 Task: Create a task  Upgrade and migrate company data analytics to a cloud-based solution , assign it to team member softage.1@softage.net in the project AlphaFlow and update the status of the task to  At Risk , set the priority of the task to Medium
Action: Mouse moved to (59, 42)
Screenshot: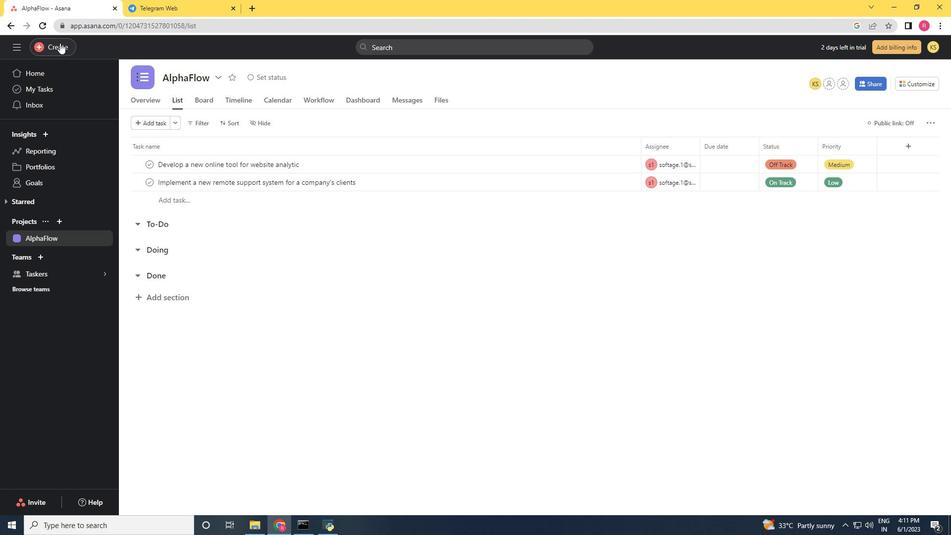 
Action: Mouse pressed left at (59, 42)
Screenshot: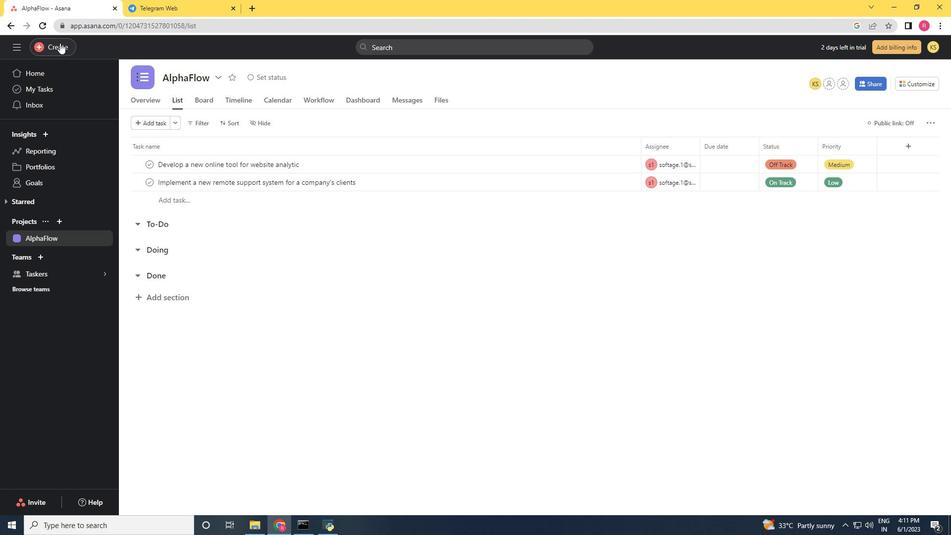 
Action: Mouse moved to (114, 45)
Screenshot: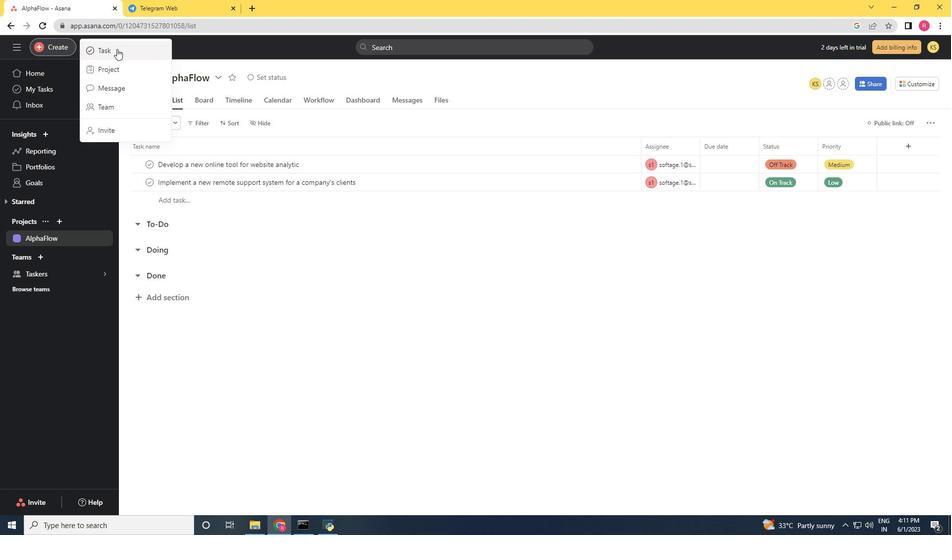
Action: Mouse pressed left at (114, 45)
Screenshot: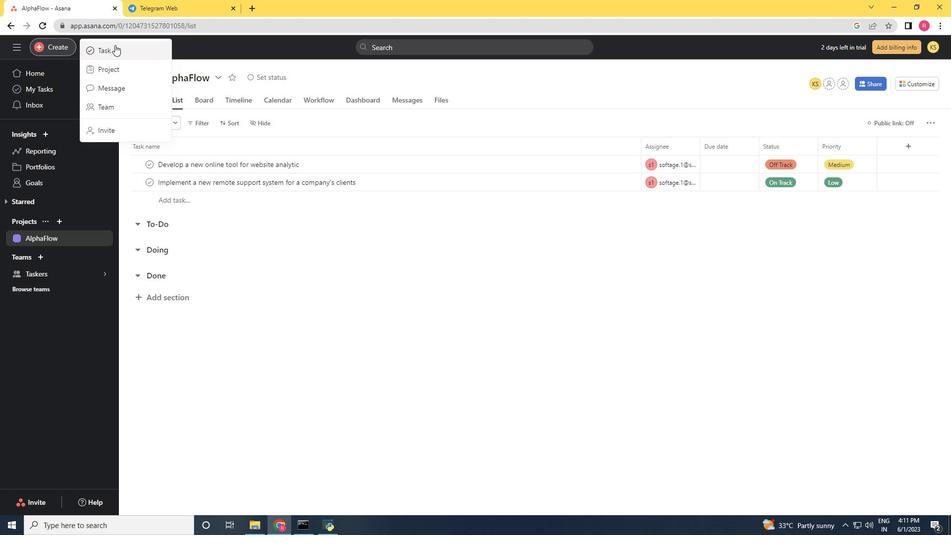 
Action: Mouse moved to (134, 87)
Screenshot: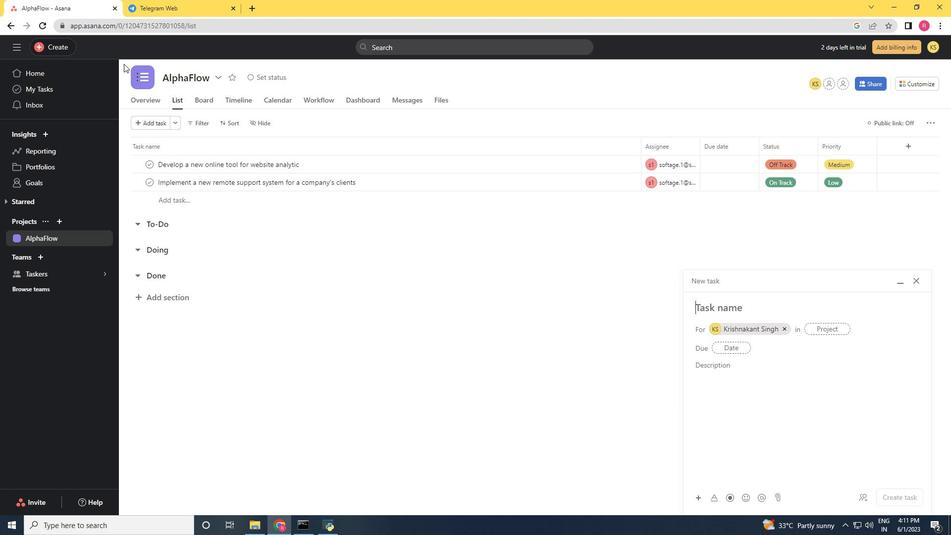
Action: Key pressed <Key.shift><Key.shift>Upgrade<Key.space>and<Key.space><Key.shift>Migrate<Key.space>and<Key.space>company<Key.space>data<Key.space>analytics<Key.space>to<Key.backspace><Key.backspace><Key.backspace><Key.space>to<Key.space>a<Key.space>cloud<Key.space><Key.backspace>-based<Key.space>solution<Key.space>
Screenshot: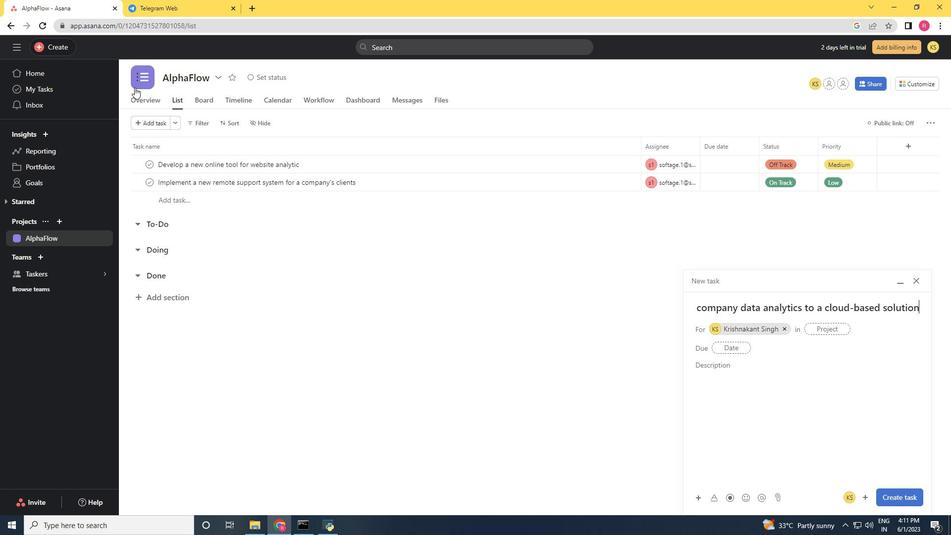 
Action: Mouse moved to (781, 330)
Screenshot: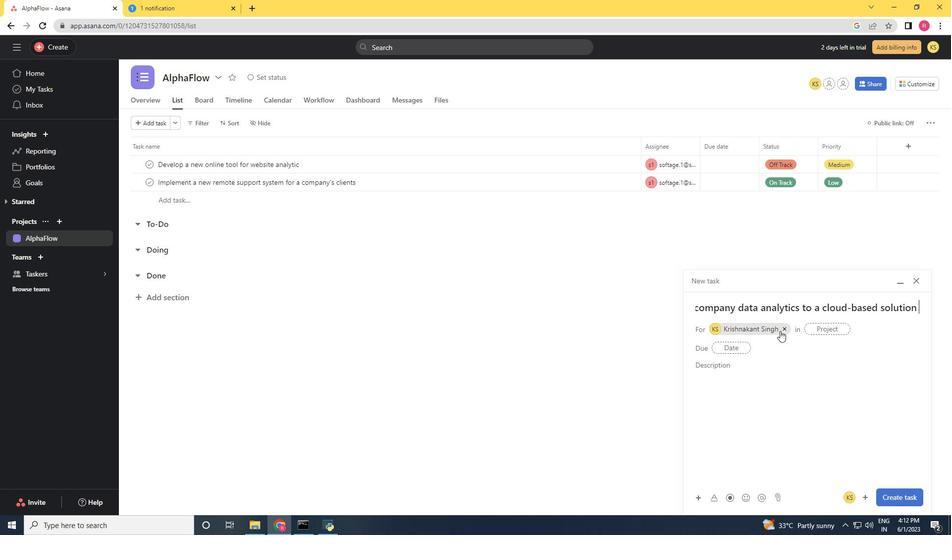
Action: Mouse pressed left at (781, 330)
Screenshot: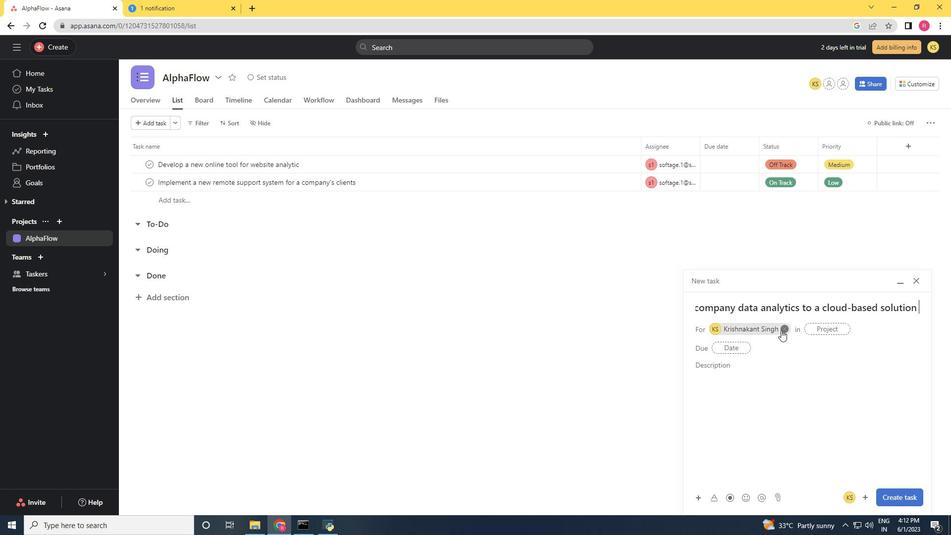 
Action: Mouse moved to (735, 328)
Screenshot: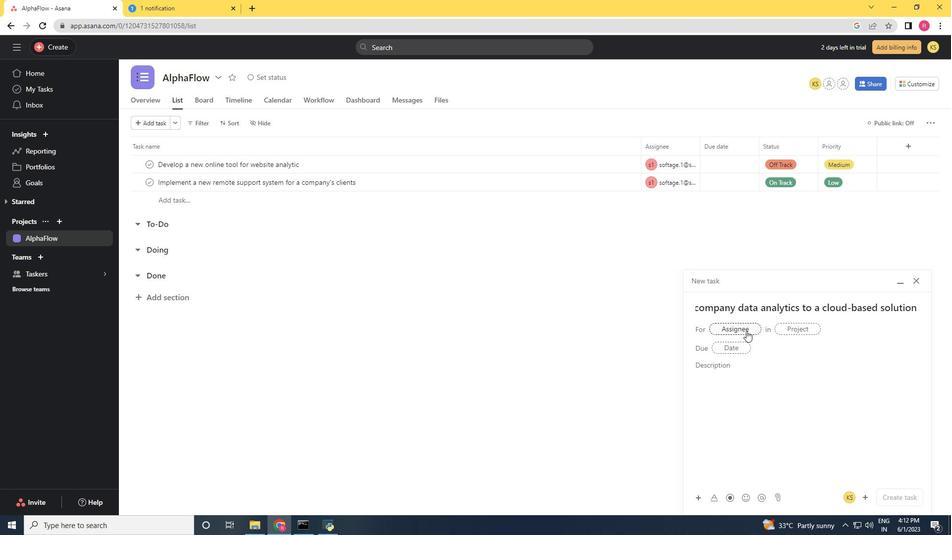 
Action: Mouse pressed left at (735, 328)
Screenshot: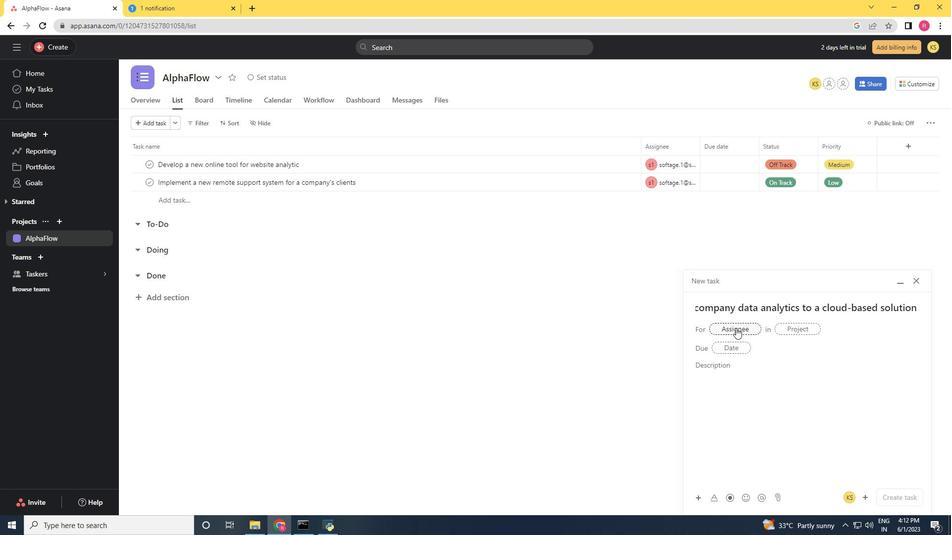 
Action: Mouse moved to (667, 364)
Screenshot: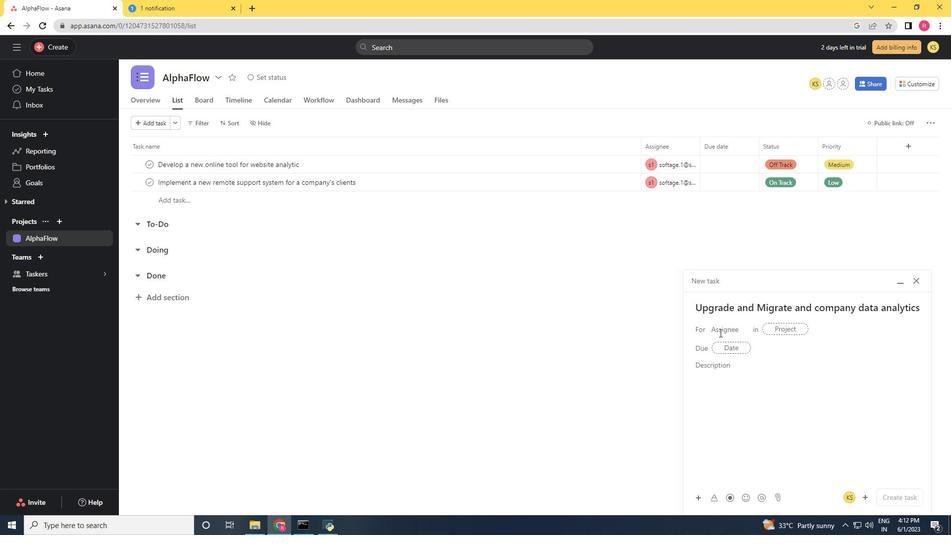 
Action: Key pressed softage.1<Key.shift>@softage.net
Screenshot: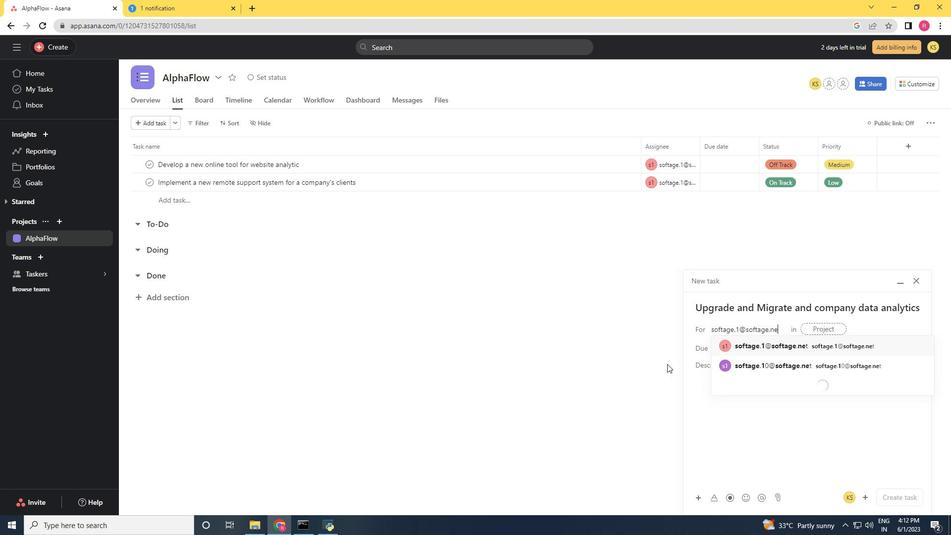 
Action: Mouse moved to (748, 349)
Screenshot: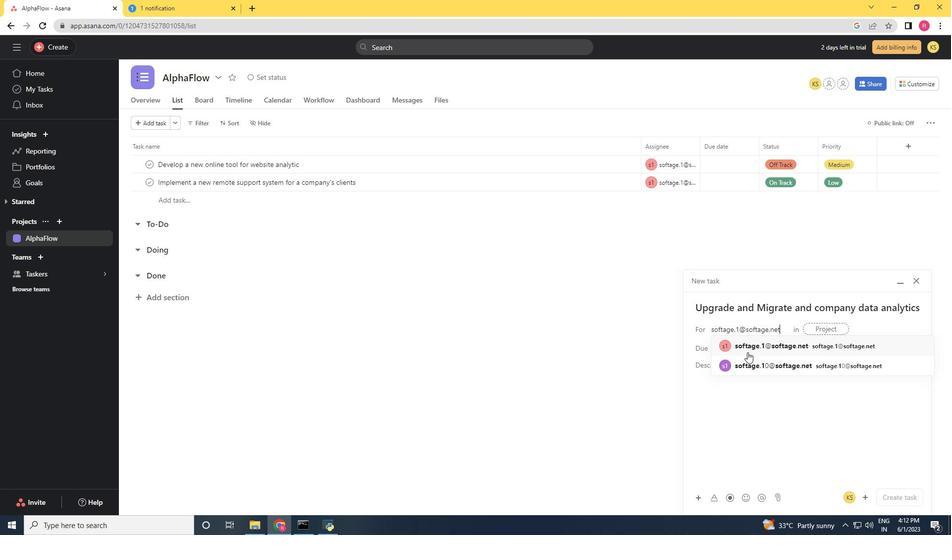 
Action: Mouse pressed left at (748, 349)
Screenshot: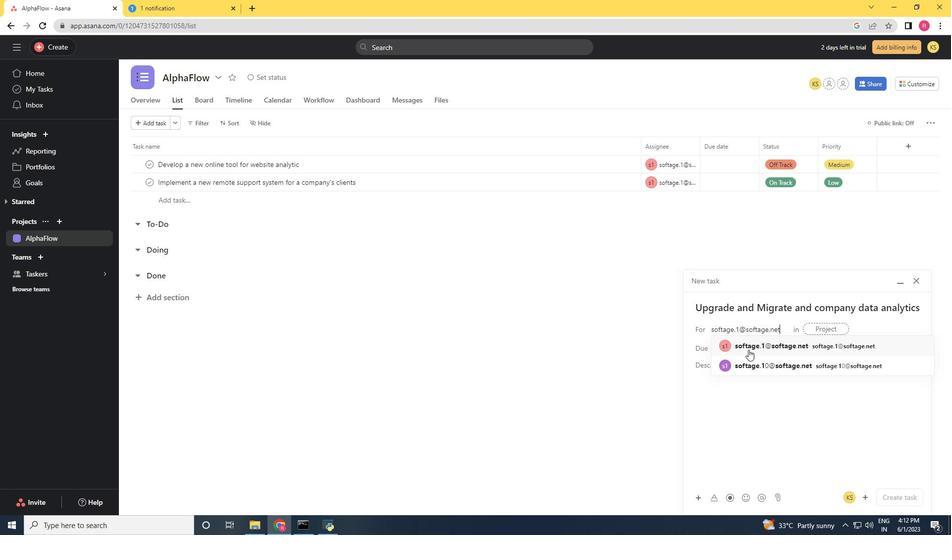 
Action: Mouse moved to (645, 363)
Screenshot: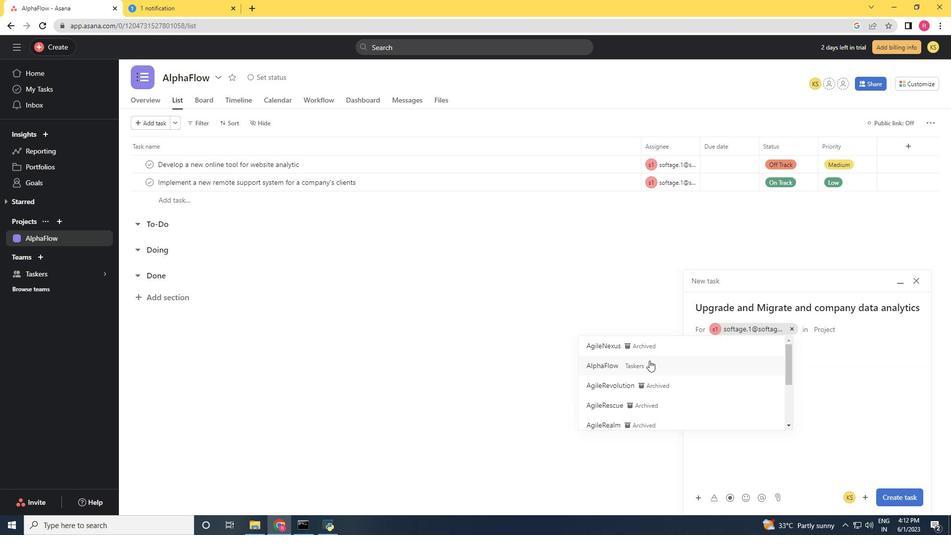 
Action: Mouse pressed left at (645, 363)
Screenshot: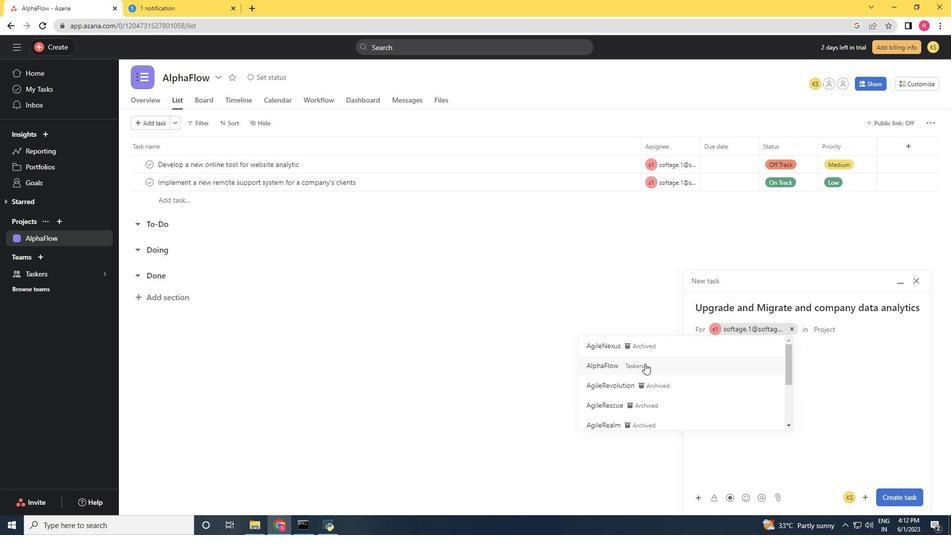 
Action: Mouse moved to (739, 370)
Screenshot: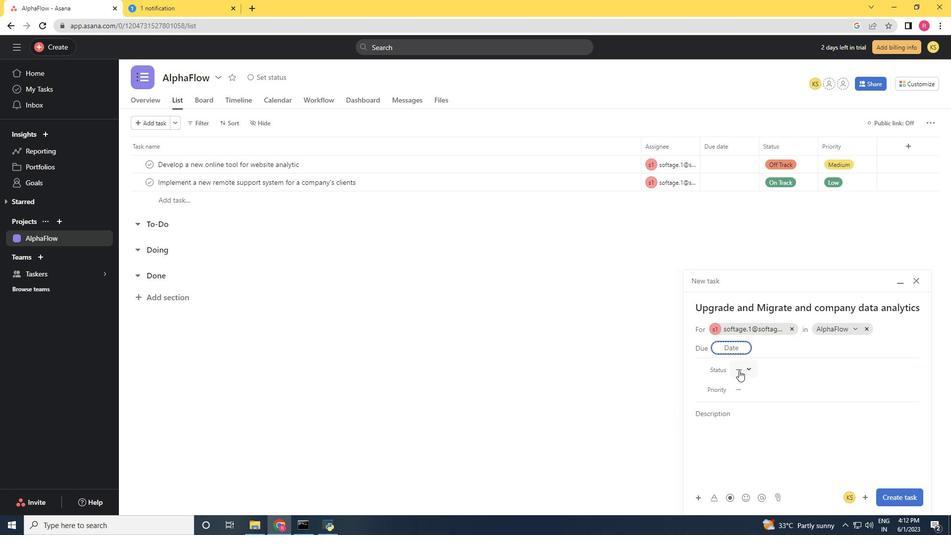 
Action: Mouse pressed left at (739, 370)
Screenshot: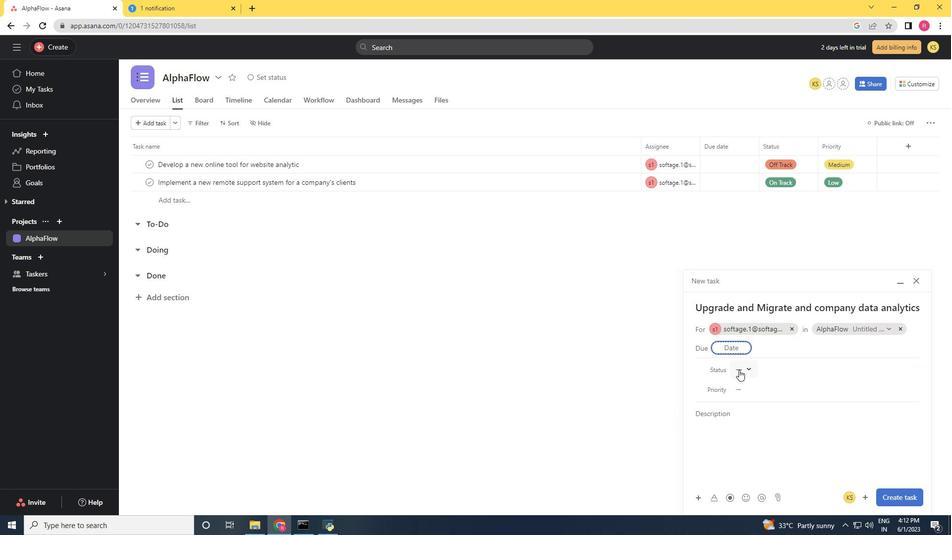 
Action: Mouse moved to (770, 432)
Screenshot: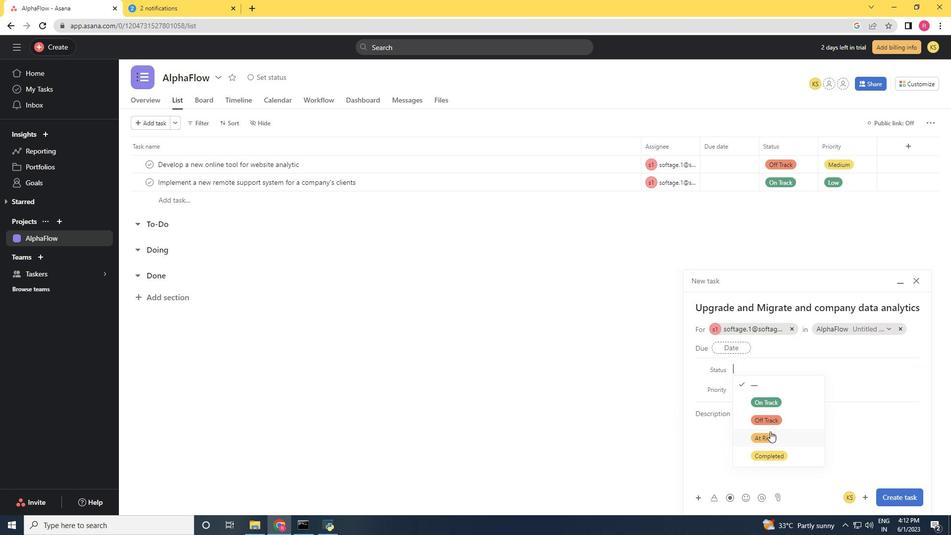 
Action: Mouse pressed left at (770, 432)
Screenshot: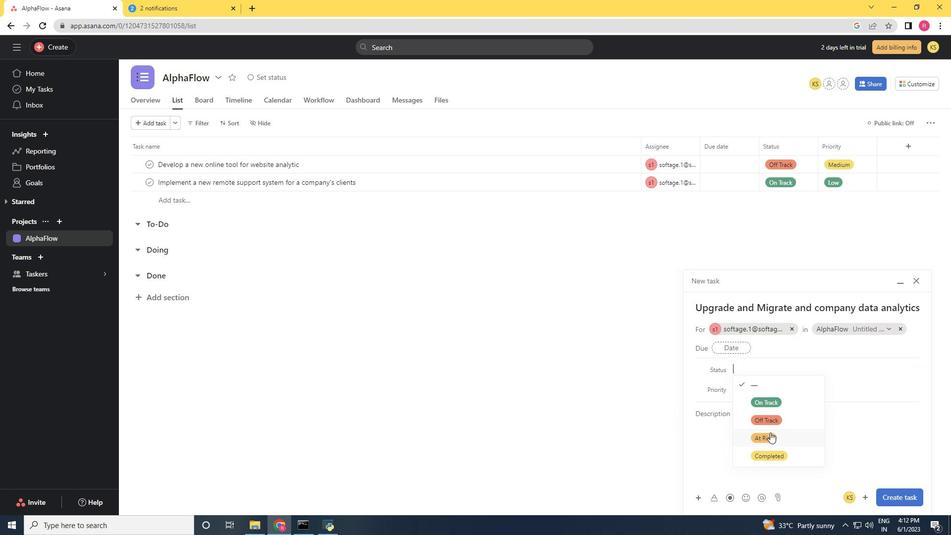 
Action: Mouse moved to (754, 385)
Screenshot: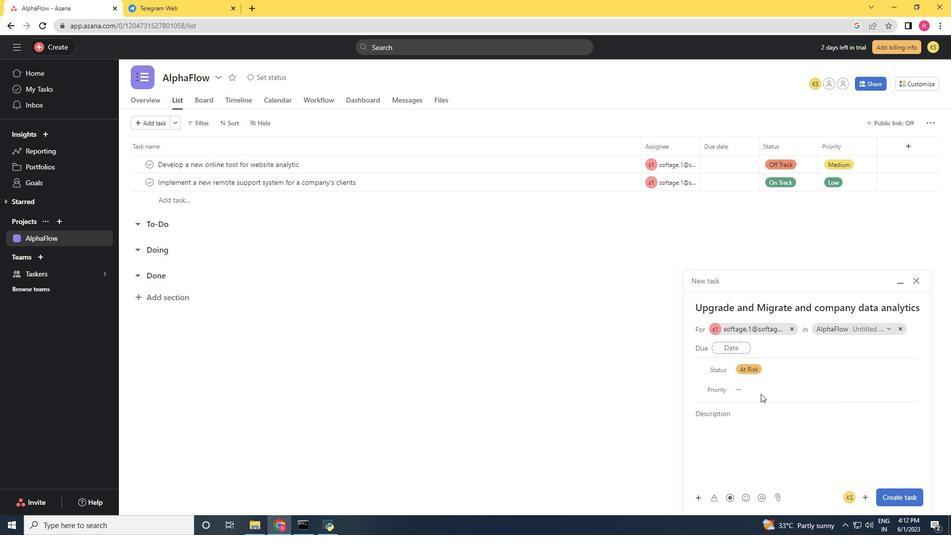 
Action: Mouse pressed left at (754, 385)
Screenshot: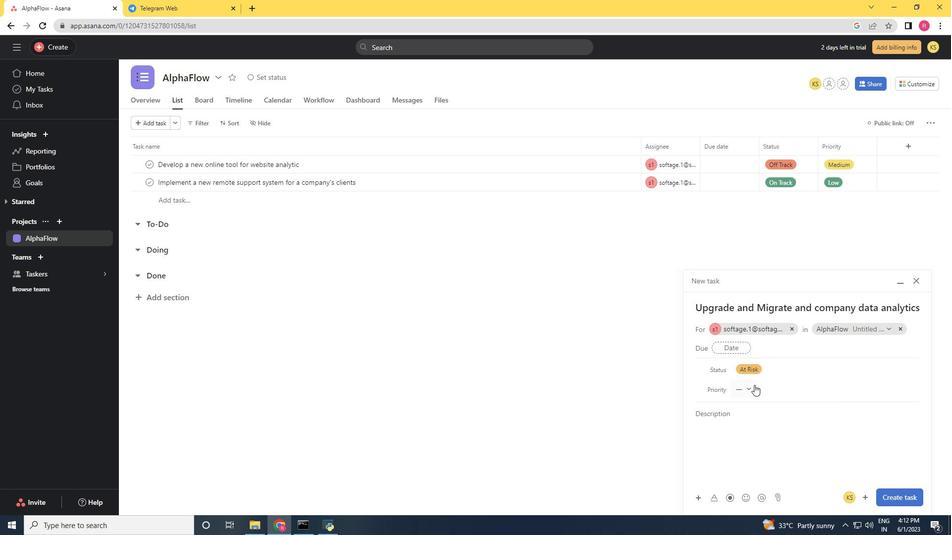 
Action: Mouse moved to (773, 436)
Screenshot: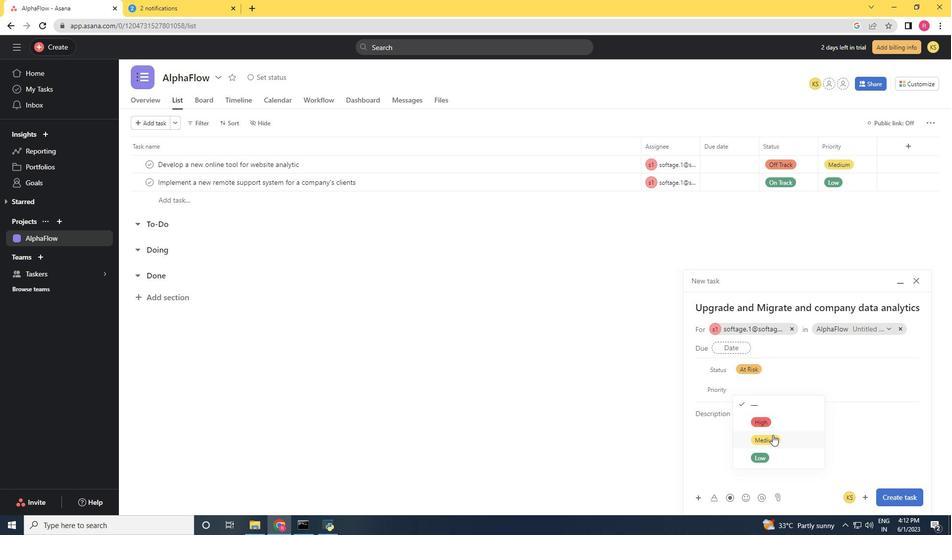 
Action: Mouse pressed left at (773, 436)
Screenshot: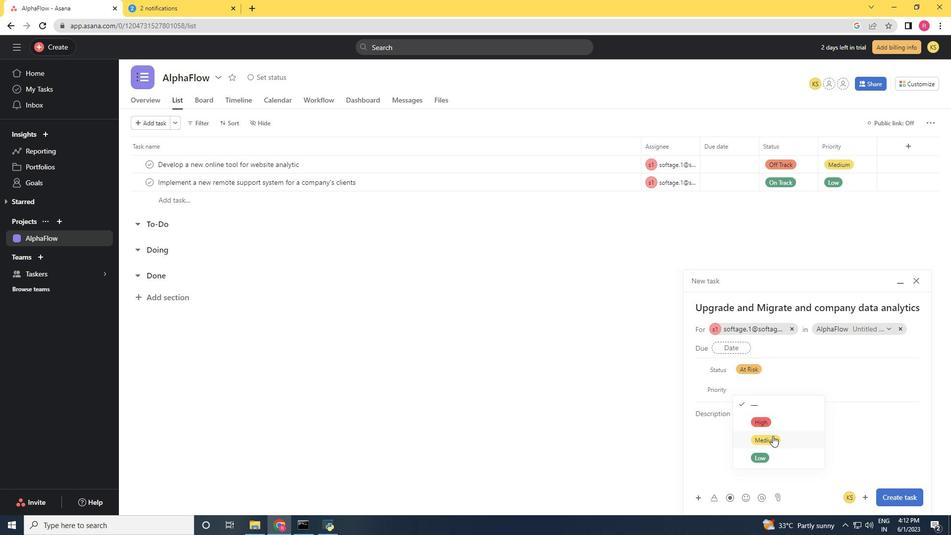 
Action: Mouse moved to (912, 498)
Screenshot: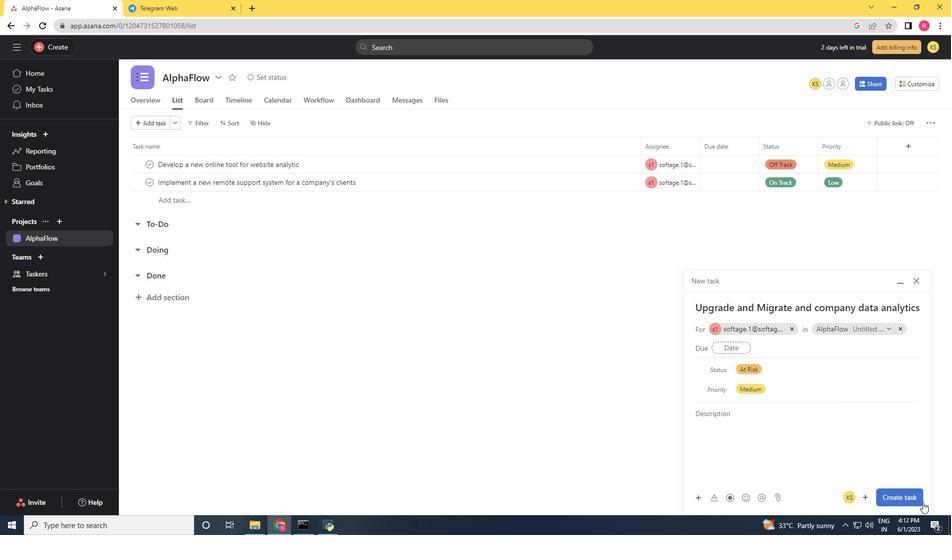 
Action: Mouse pressed left at (912, 498)
Screenshot: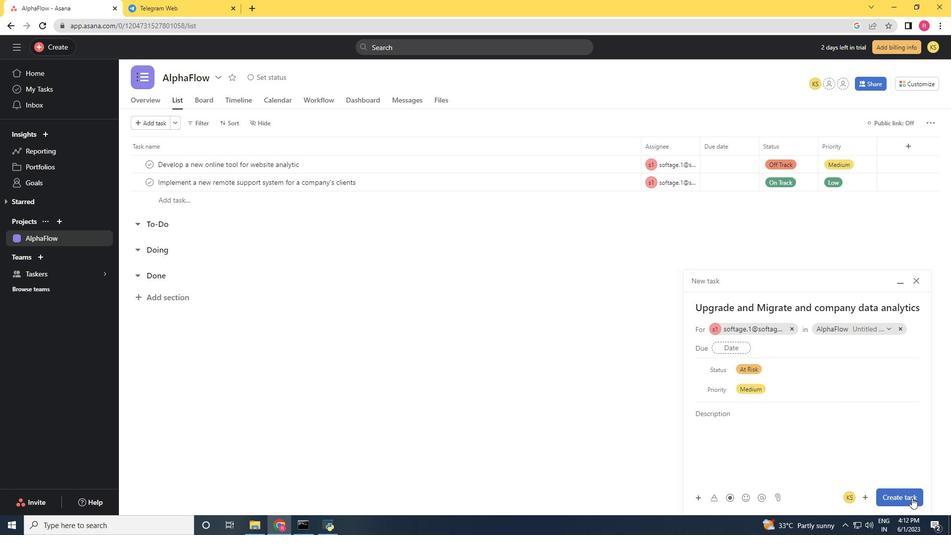 
Action: Mouse moved to (58, 69)
Screenshot: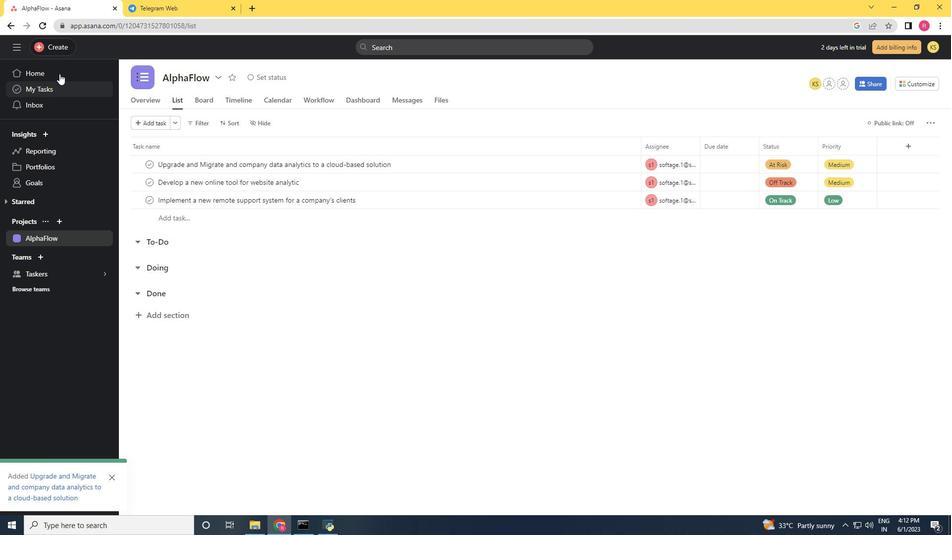 
Action: Mouse pressed left at (58, 69)
Screenshot: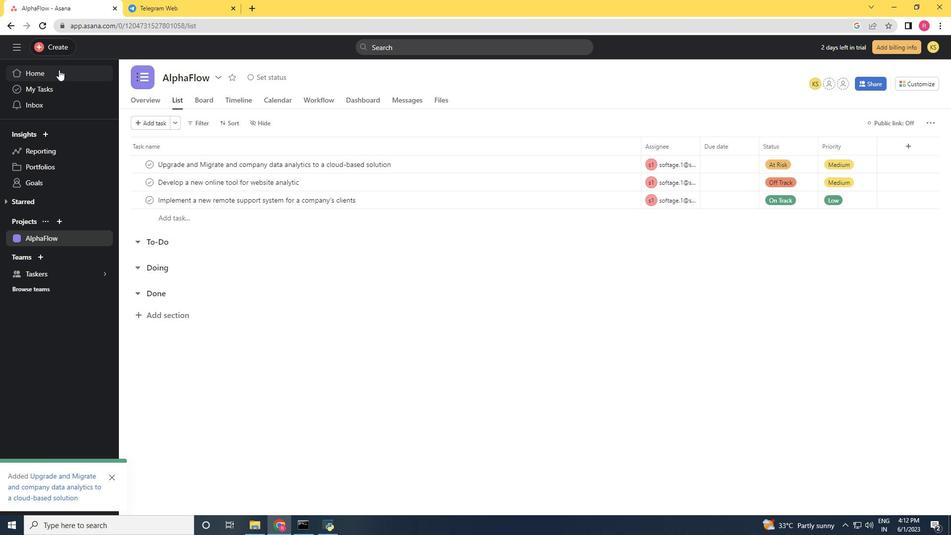 
Action: Mouse moved to (63, 241)
Screenshot: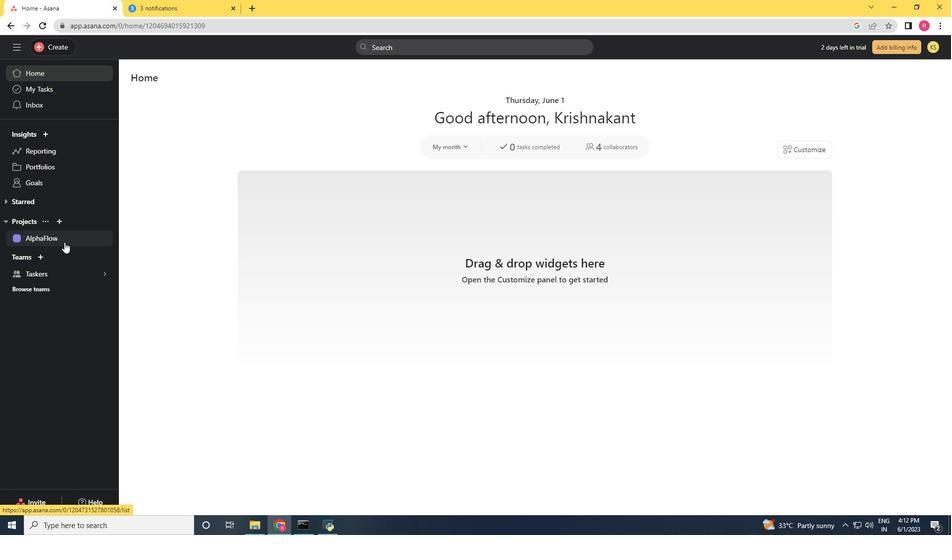 
Action: Mouse pressed left at (63, 241)
Screenshot: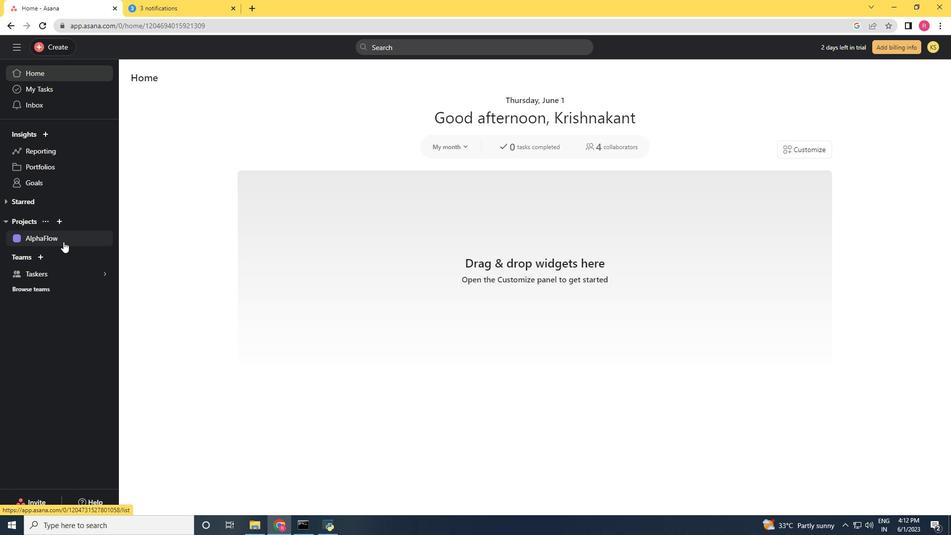 
Action: Mouse moved to (48, 44)
Screenshot: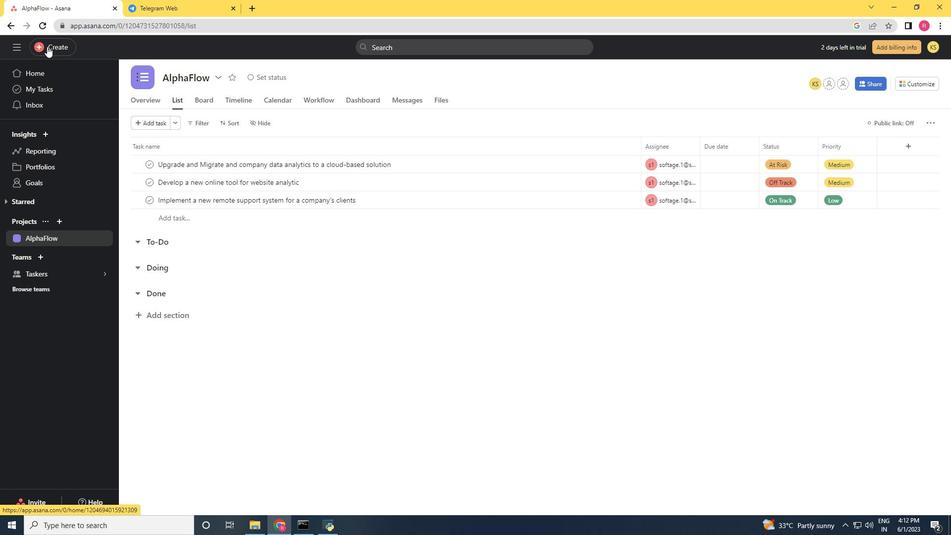 
Action: Mouse pressed left at (48, 44)
Screenshot: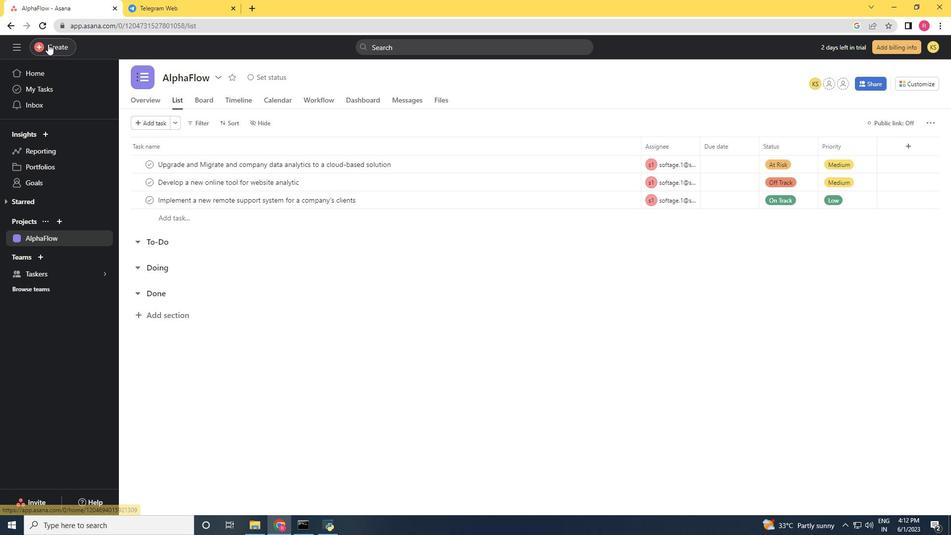 
Action: Mouse moved to (107, 51)
Screenshot: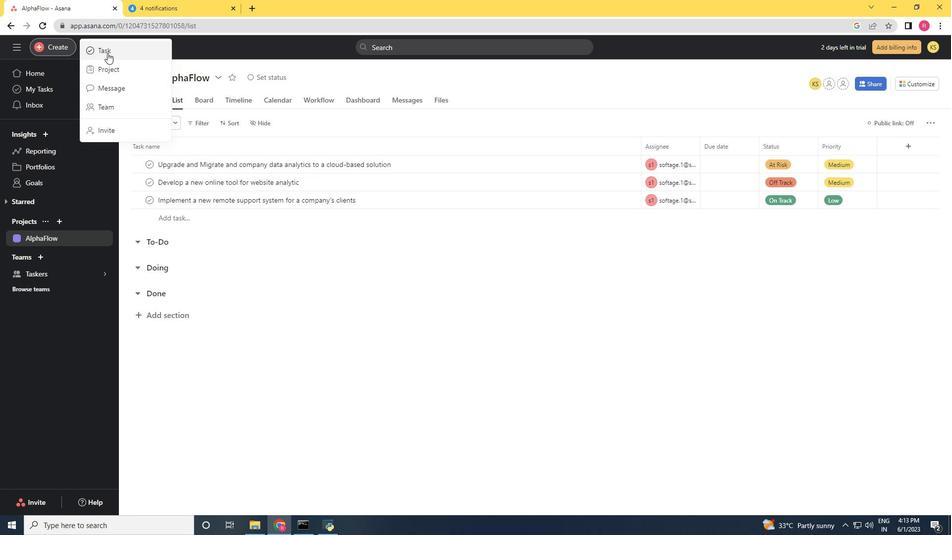 
Action: Mouse pressed left at (107, 51)
Screenshot: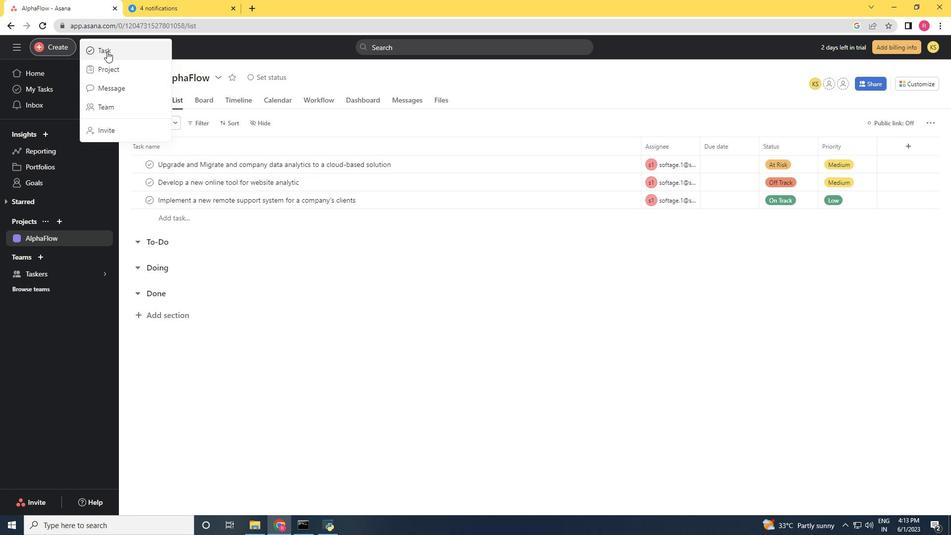 
Action: Mouse moved to (232, 192)
Screenshot: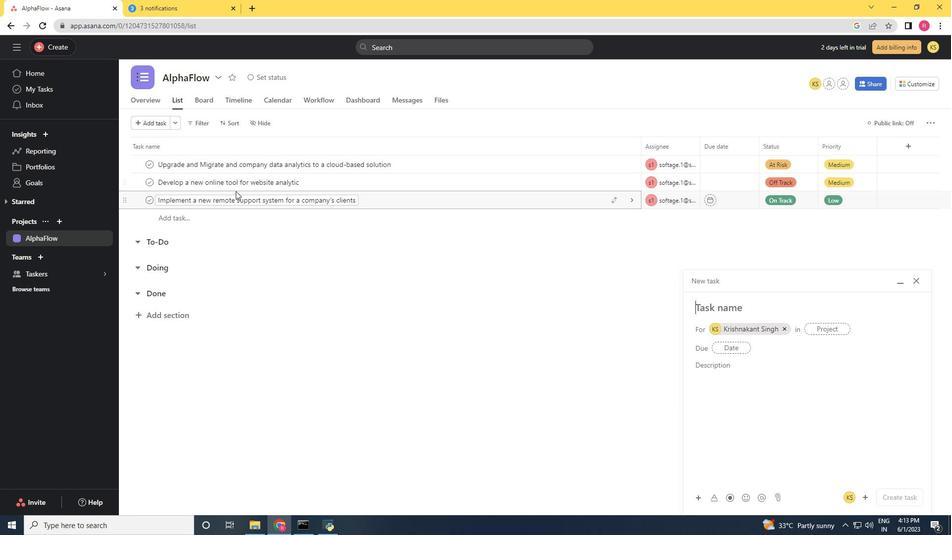 
